 Task: Change polyline line to dashed dotted.
Action: Mouse moved to (358, 334)
Screenshot: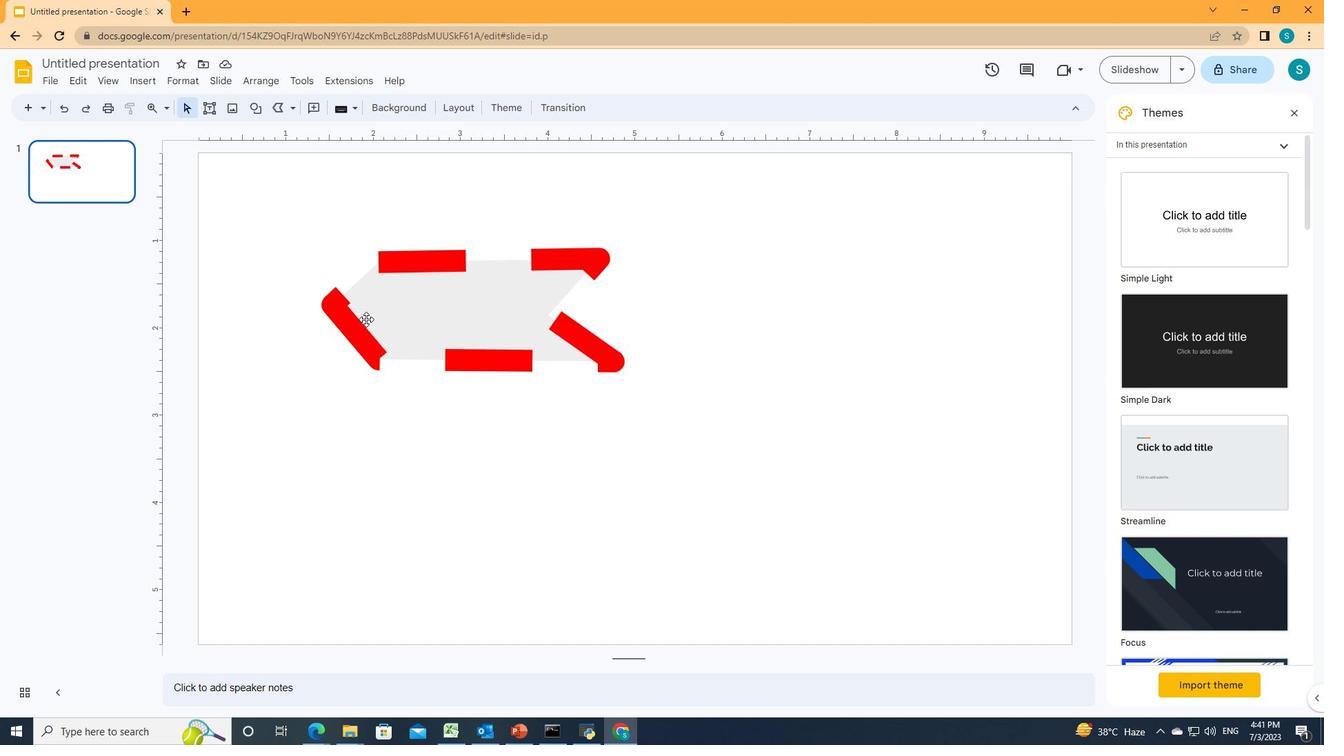 
Action: Mouse pressed left at (358, 334)
Screenshot: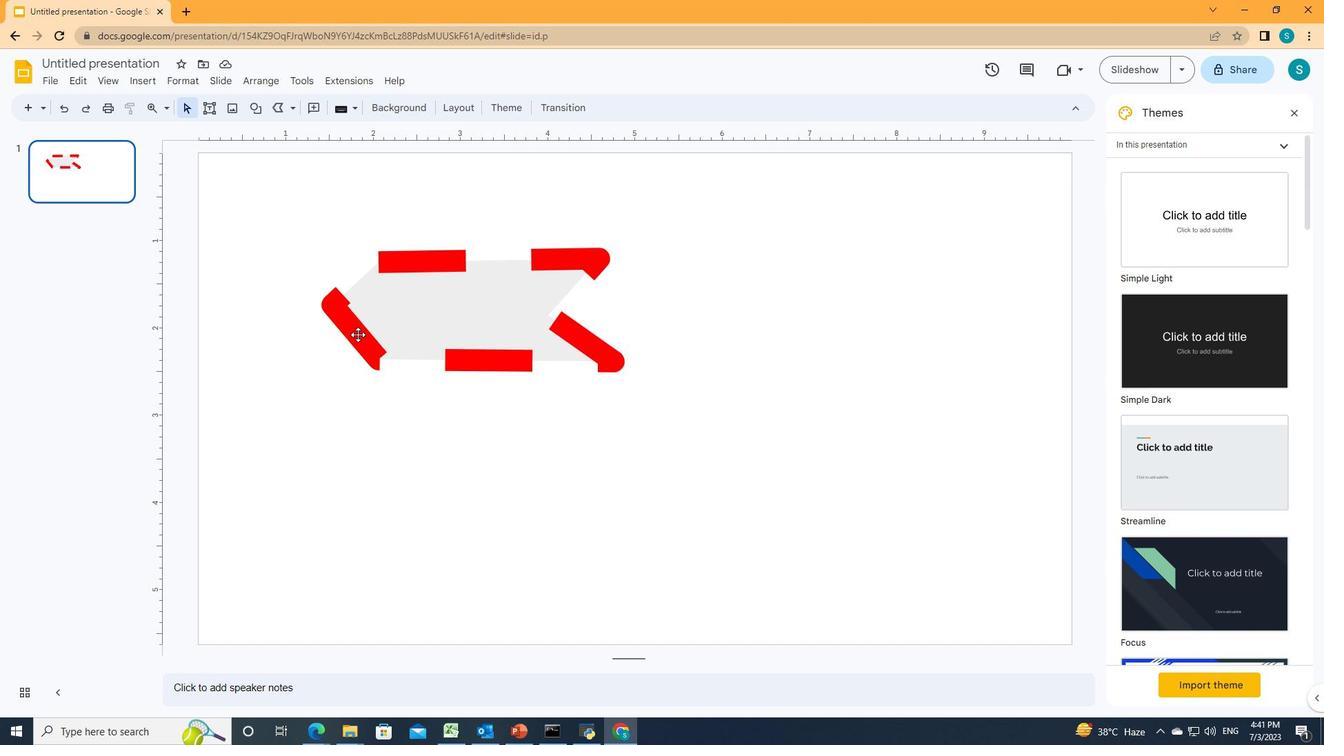 
Action: Mouse moved to (393, 108)
Screenshot: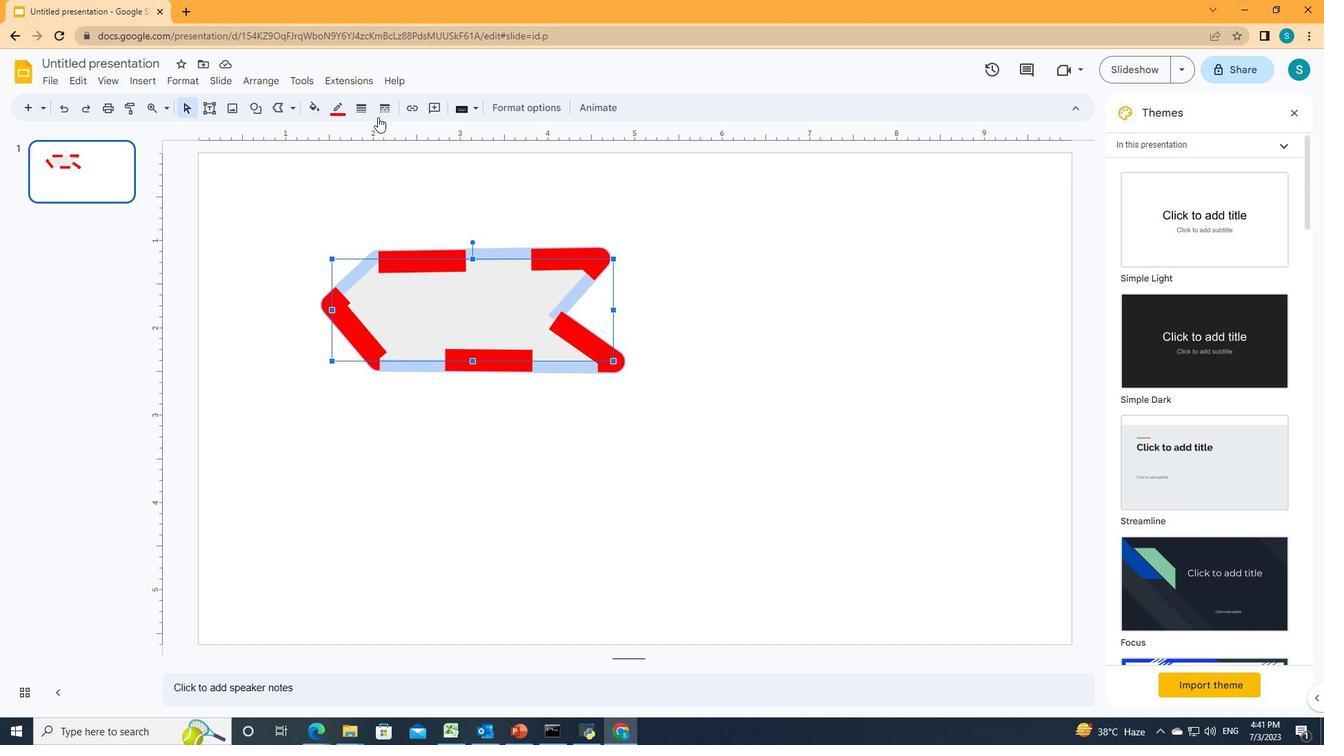 
Action: Mouse pressed left at (393, 108)
Screenshot: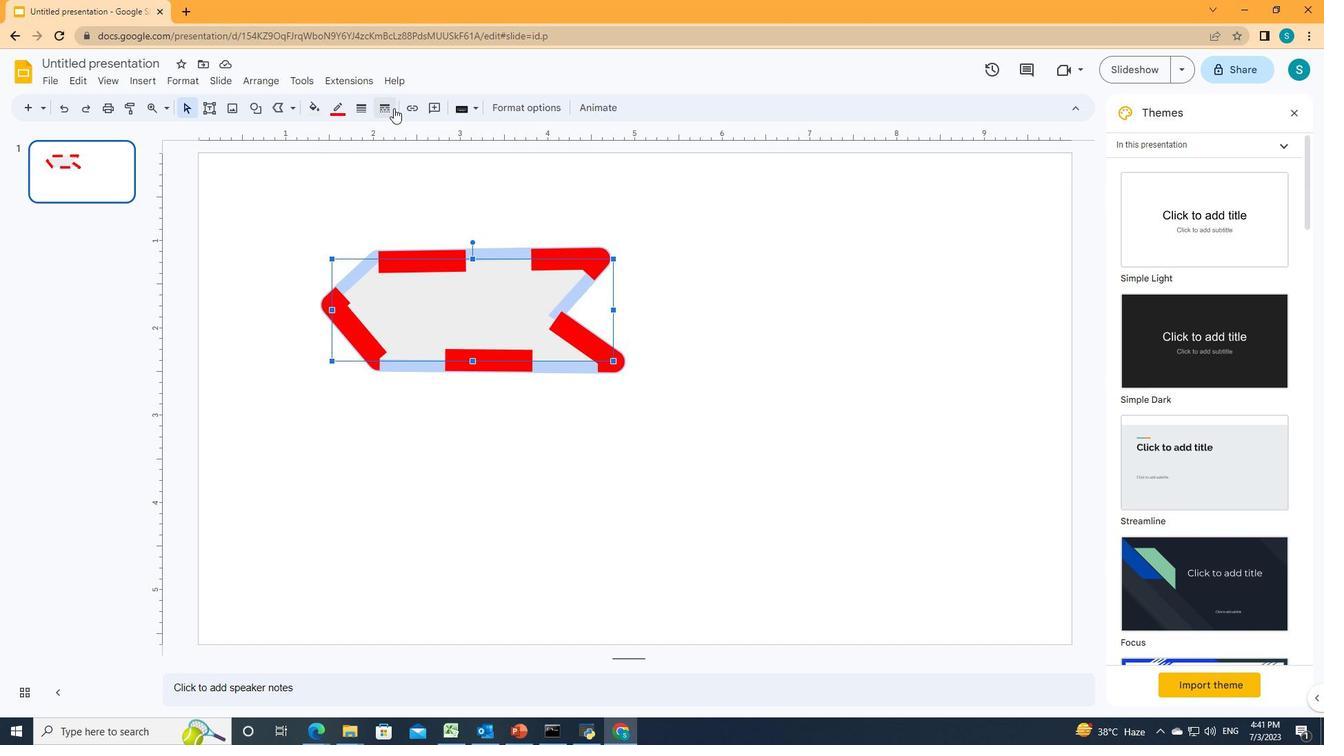 
Action: Mouse moved to (405, 192)
Screenshot: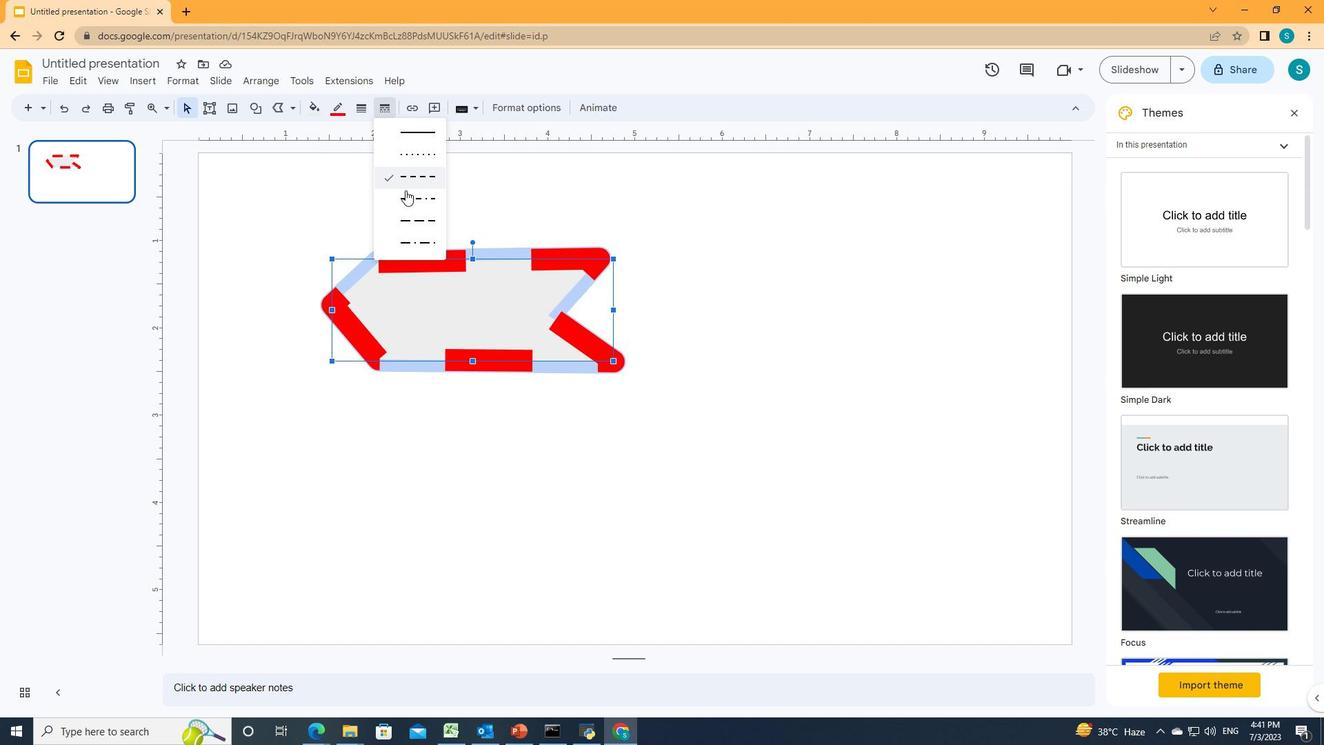 
Action: Mouse pressed left at (405, 192)
Screenshot: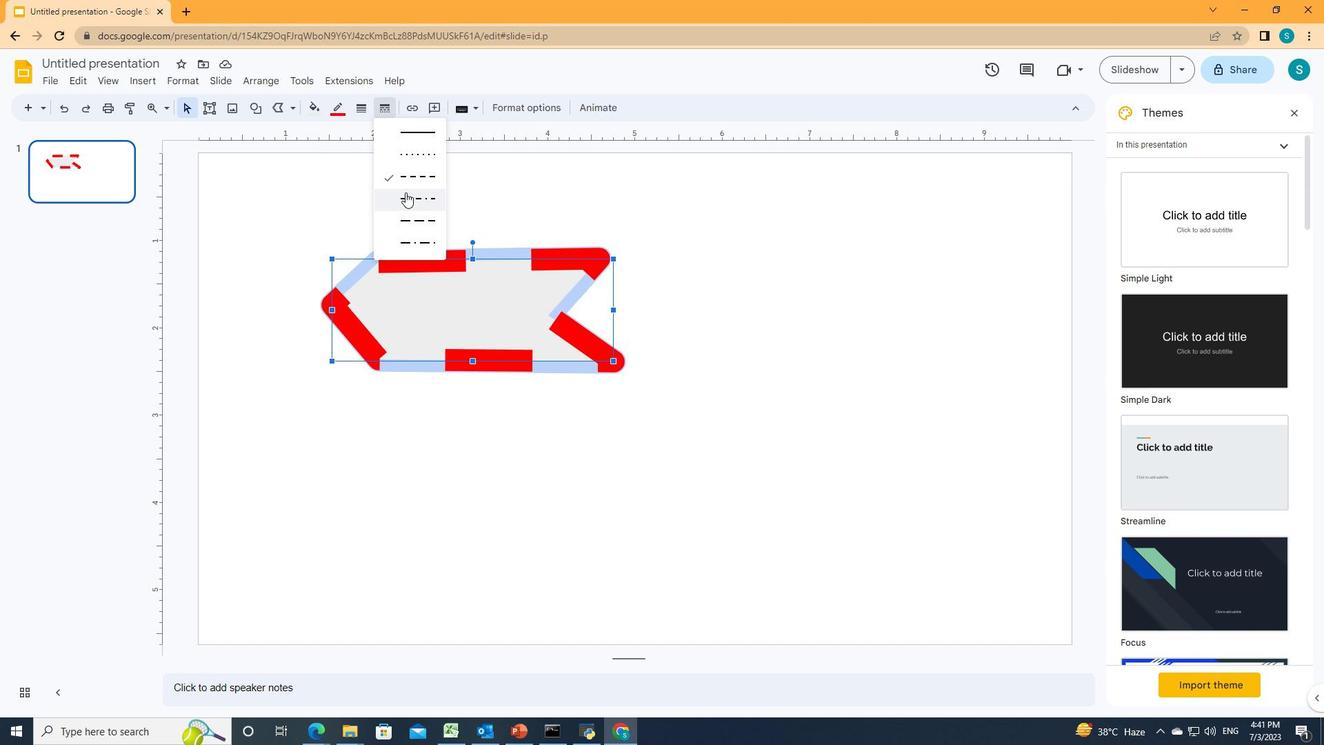 
Action: Mouse moved to (406, 193)
Screenshot: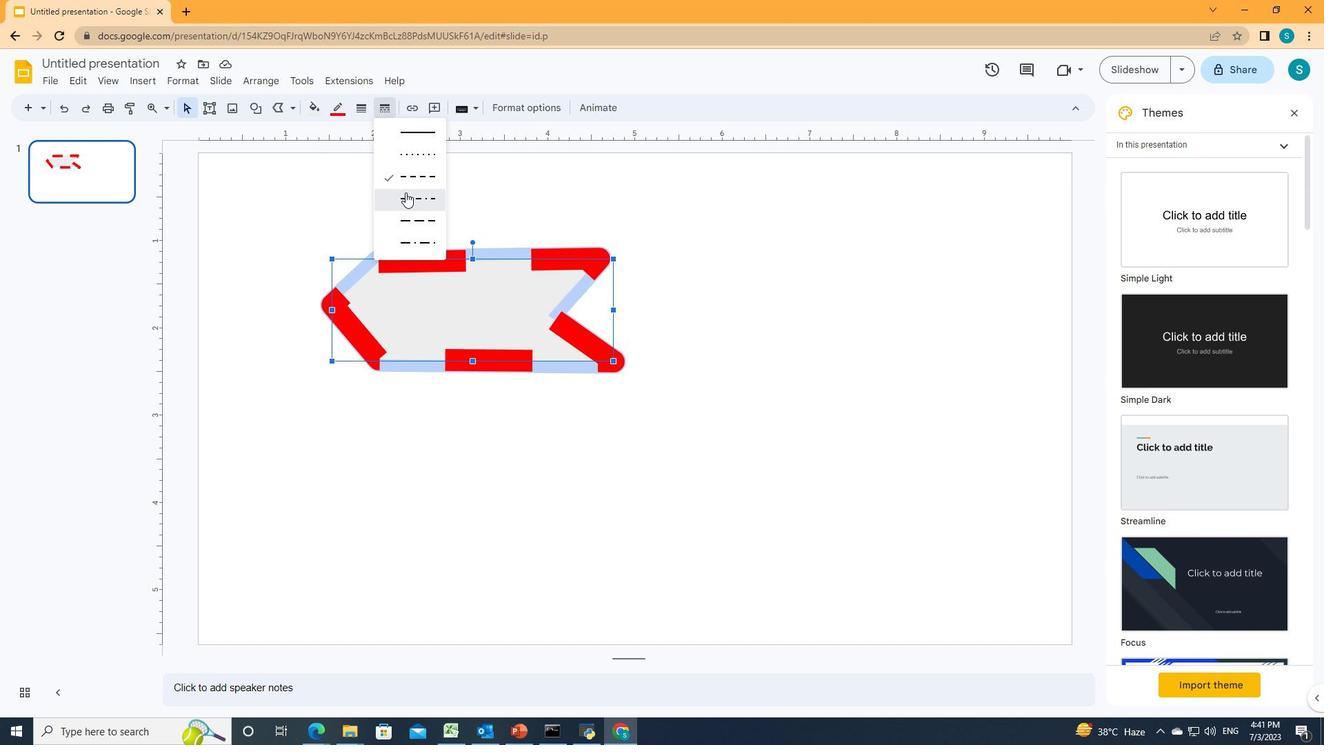 
